 Task: Make in the project AgileDrive a sprint 'Refinement Sprint'. Create in the project AgileDrive a sprint 'Refinement Sprint'. Add in the project AgileDrive a sprint 'Refinement Sprint'
Action: Mouse moved to (208, 63)
Screenshot: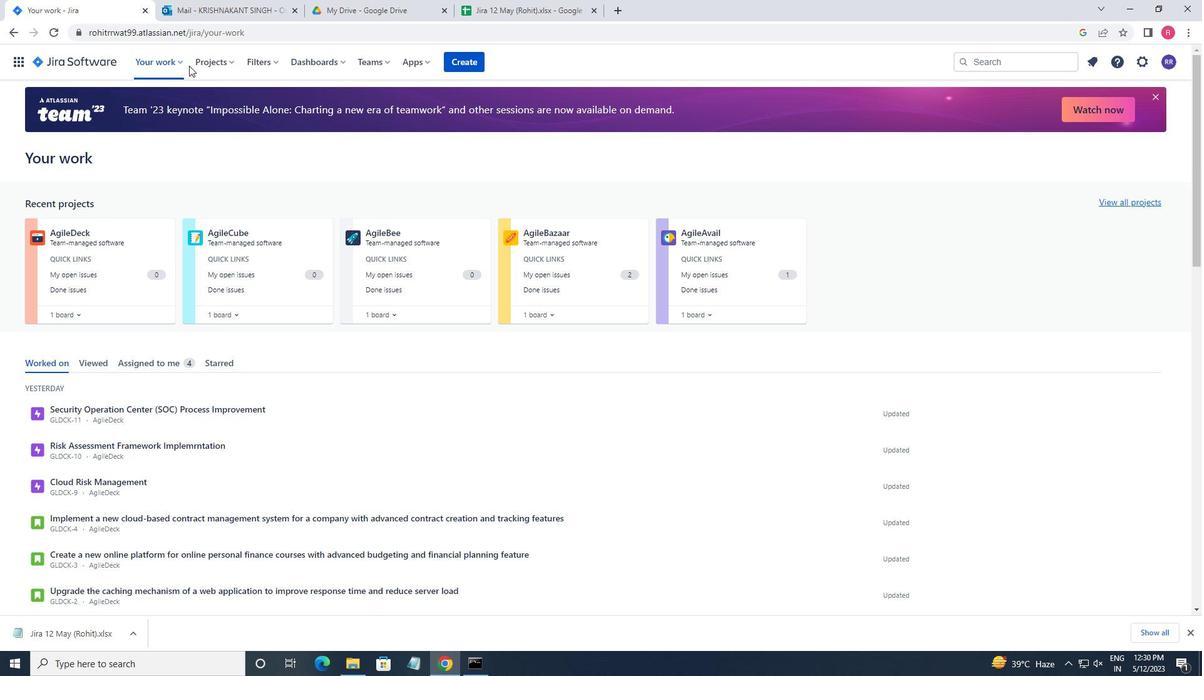 
Action: Mouse pressed left at (208, 63)
Screenshot: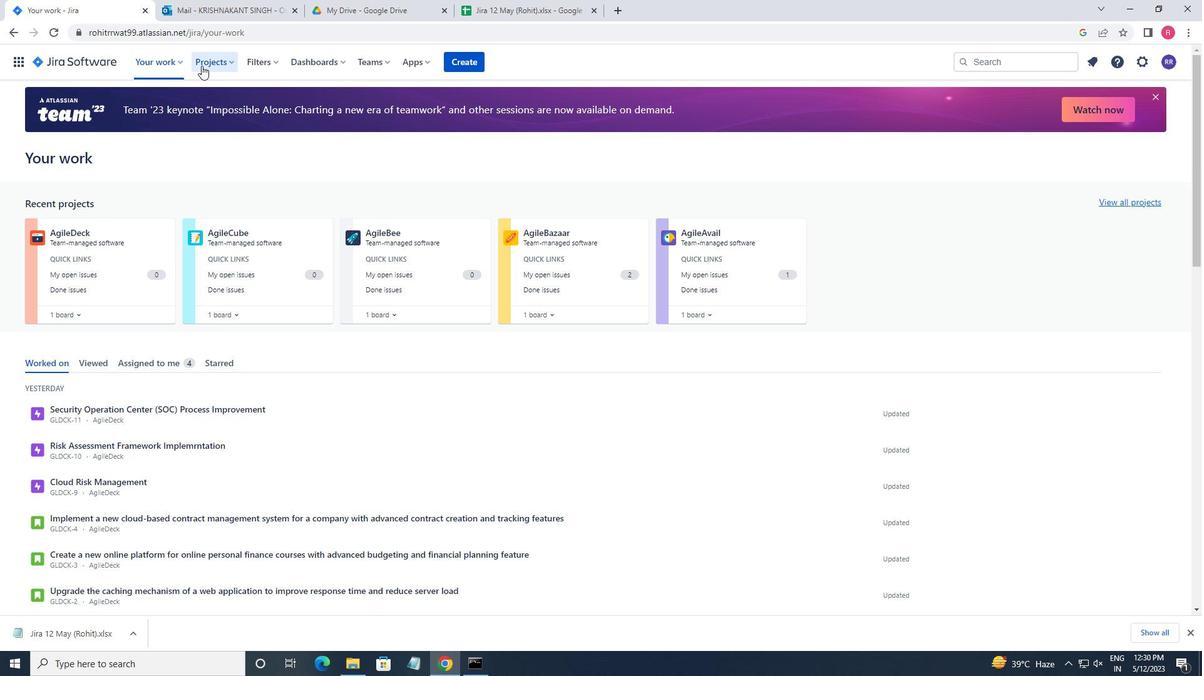 
Action: Mouse moved to (253, 117)
Screenshot: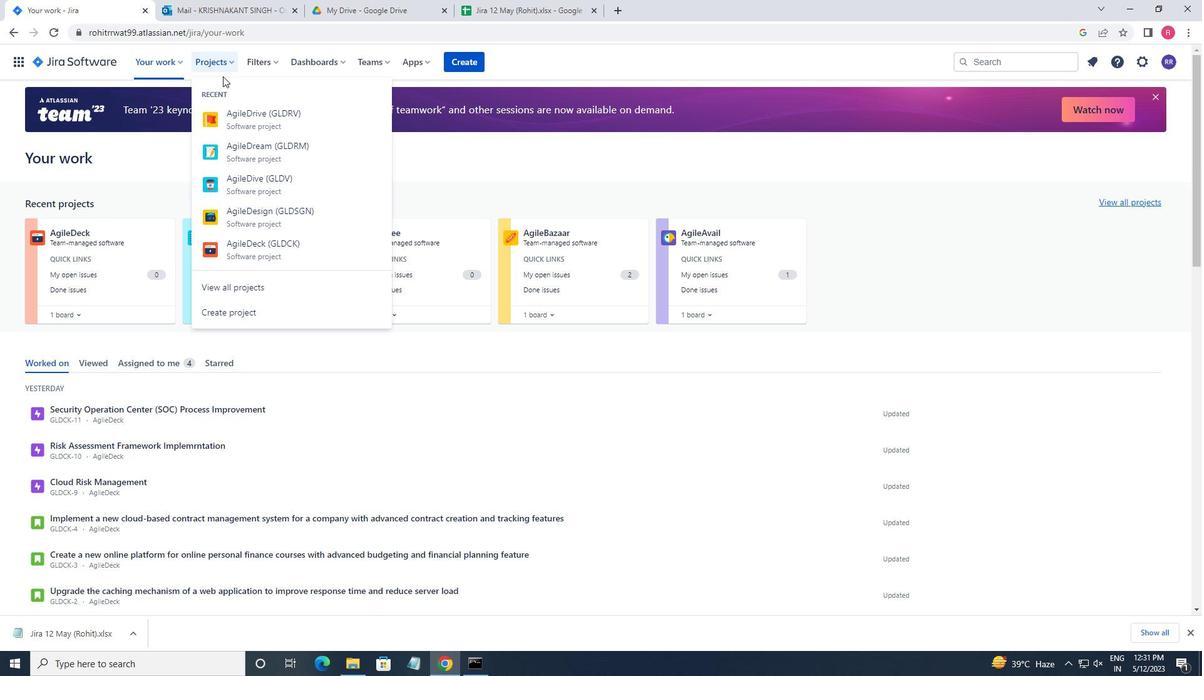 
Action: Mouse pressed left at (253, 117)
Screenshot: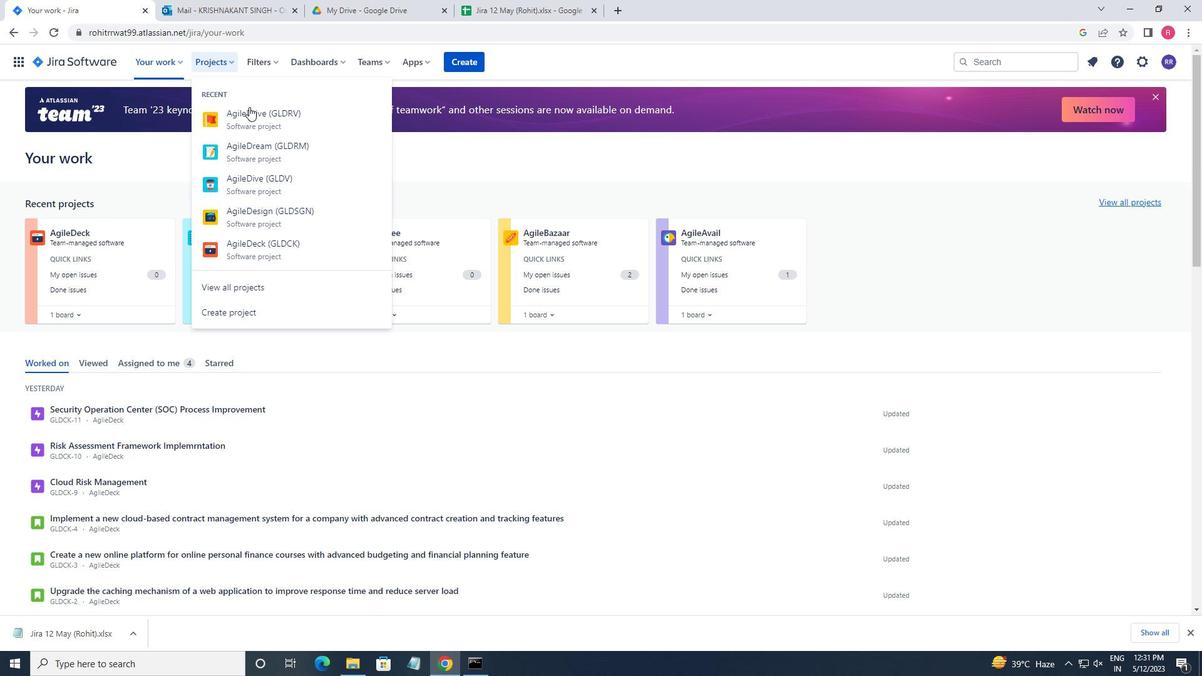 
Action: Mouse moved to (43, 182)
Screenshot: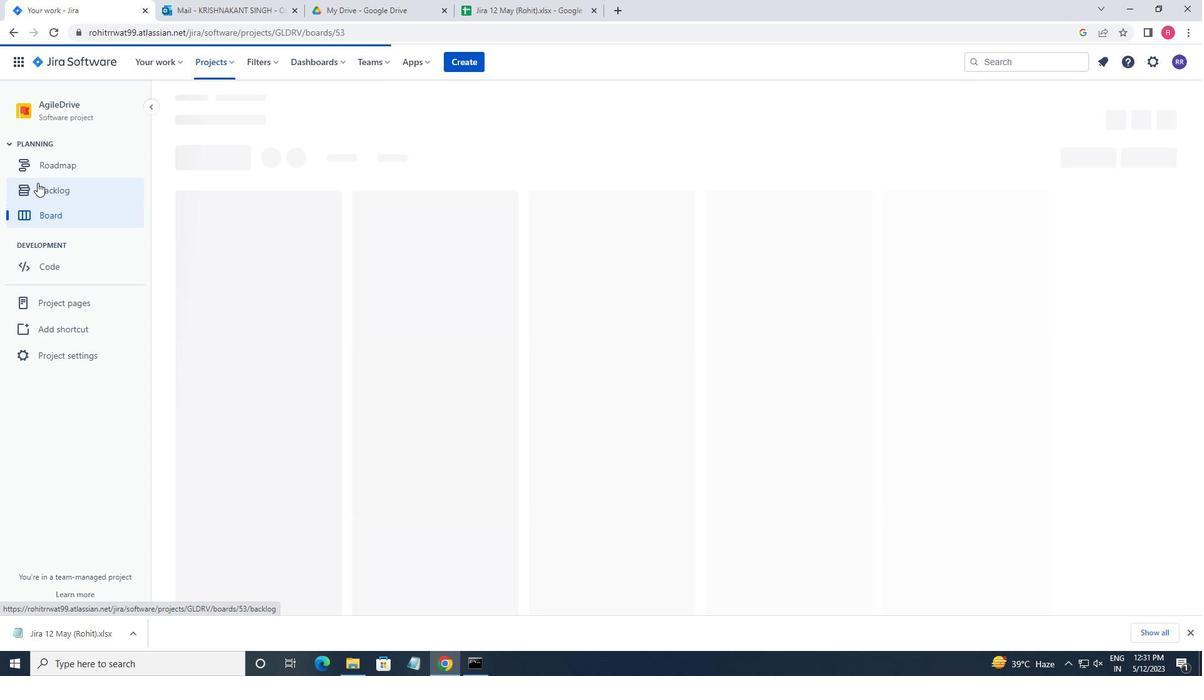 
Action: Mouse pressed left at (43, 182)
Screenshot: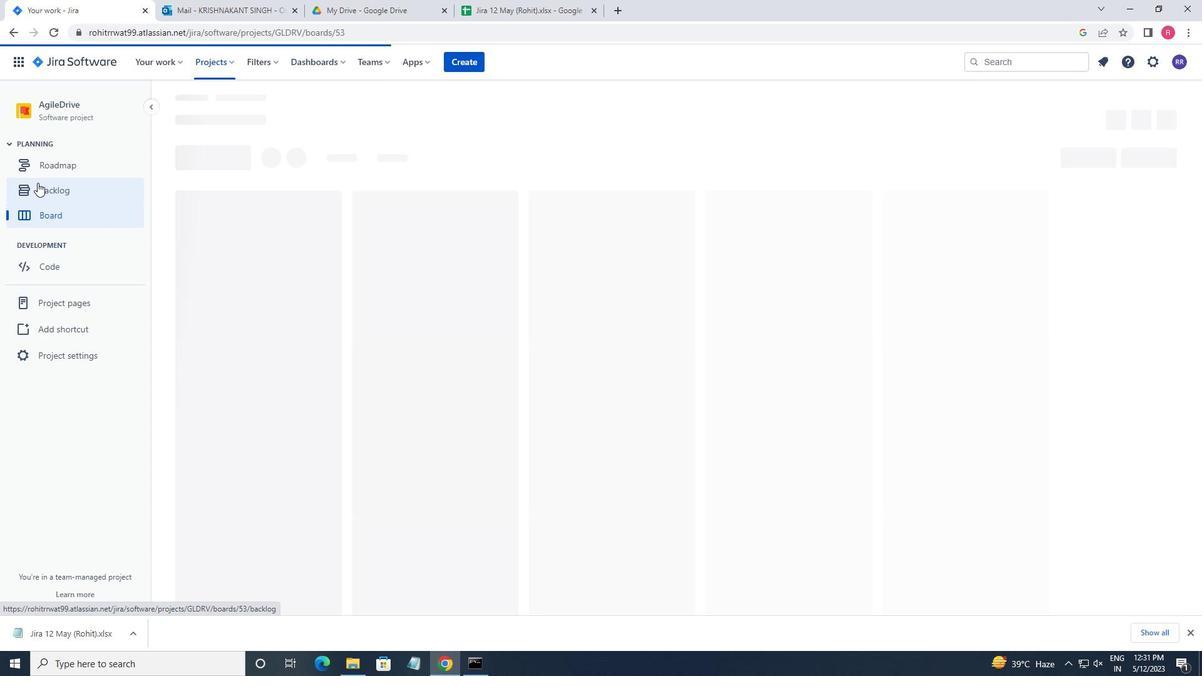 
Action: Mouse moved to (452, 198)
Screenshot: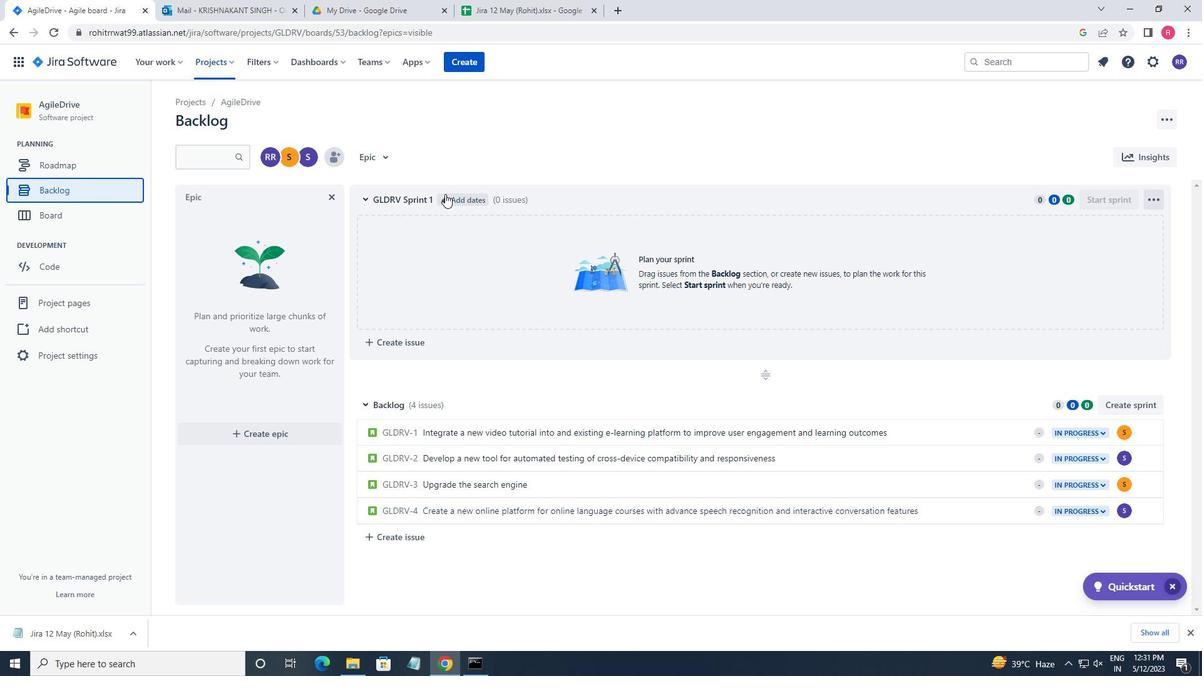 
Action: Mouse pressed left at (452, 198)
Screenshot: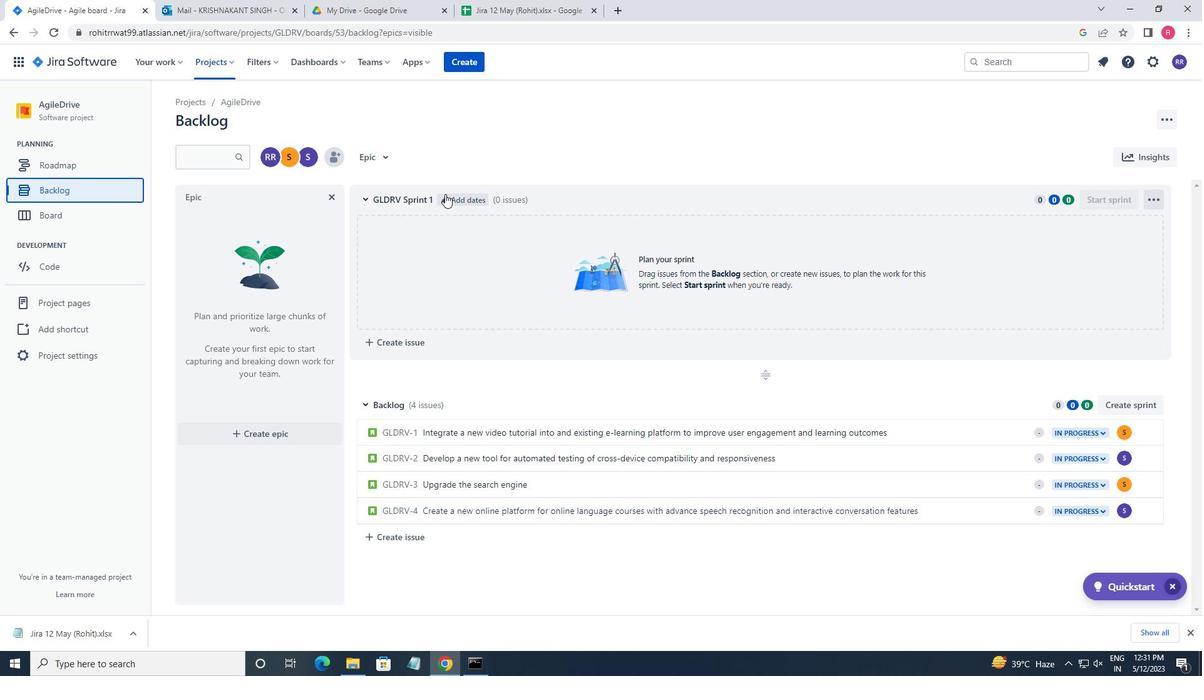 
Action: Key pressed <Key.backspace><Key.backspace><Key.backspace><Key.backspace><Key.backspace><Key.backspace><Key.backspace><Key.backspace><Key.backspace><Key.backspace><Key.backspace><Key.backspace><Key.backspace><Key.backspace><Key.backspace>
Screenshot: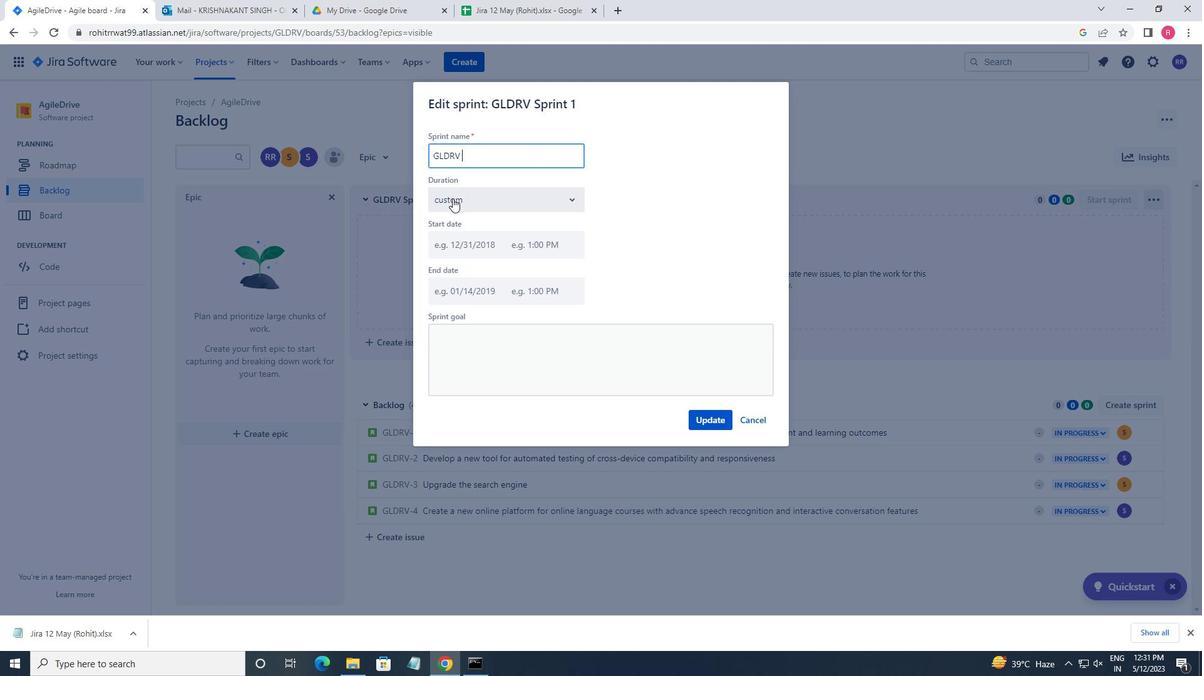 
Action: Mouse moved to (452, 198)
Screenshot: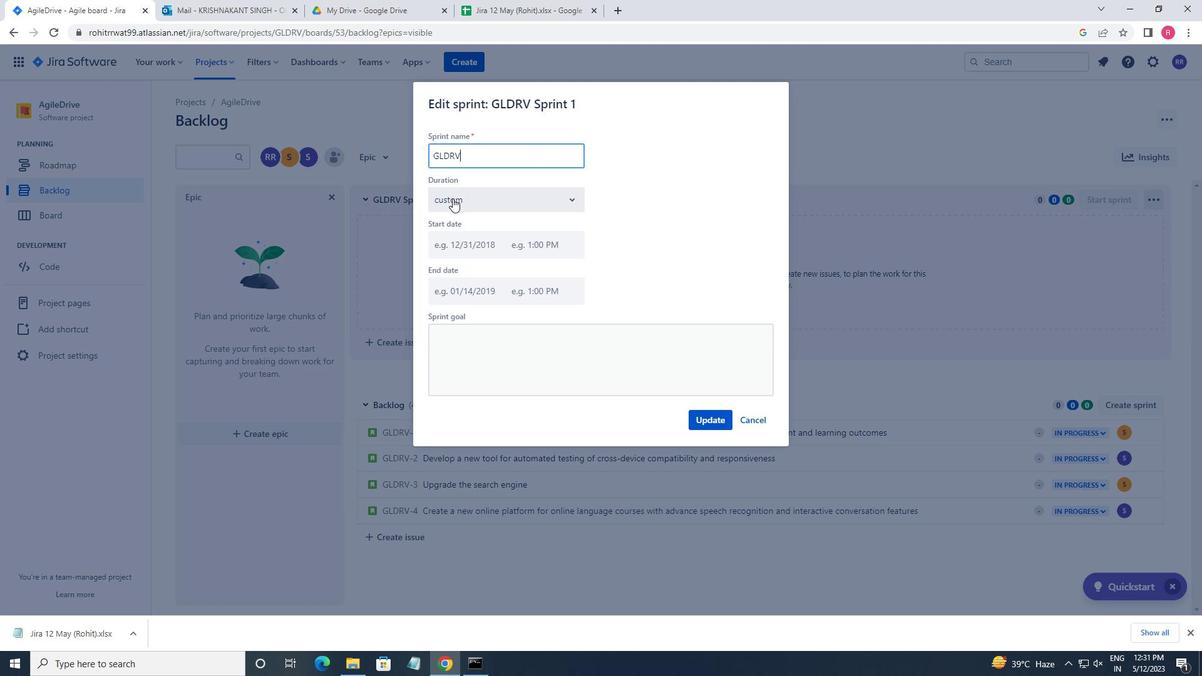 
Action: Key pressed <Key.backspace>
Screenshot: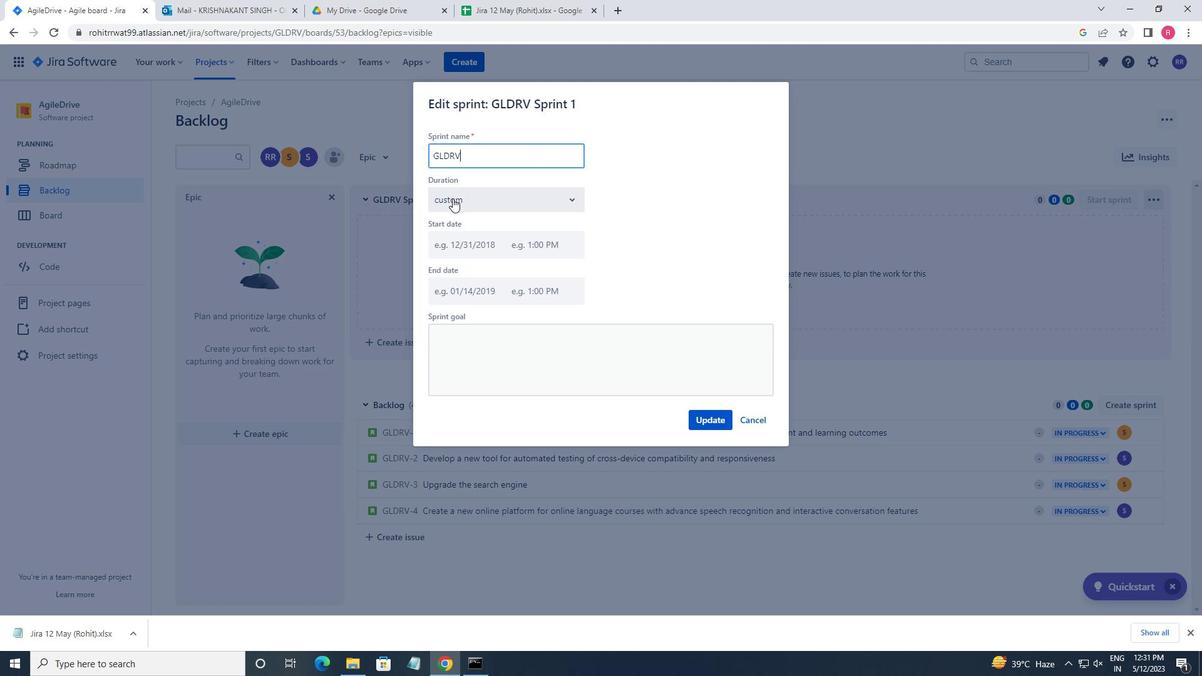 
Action: Mouse moved to (452, 198)
Screenshot: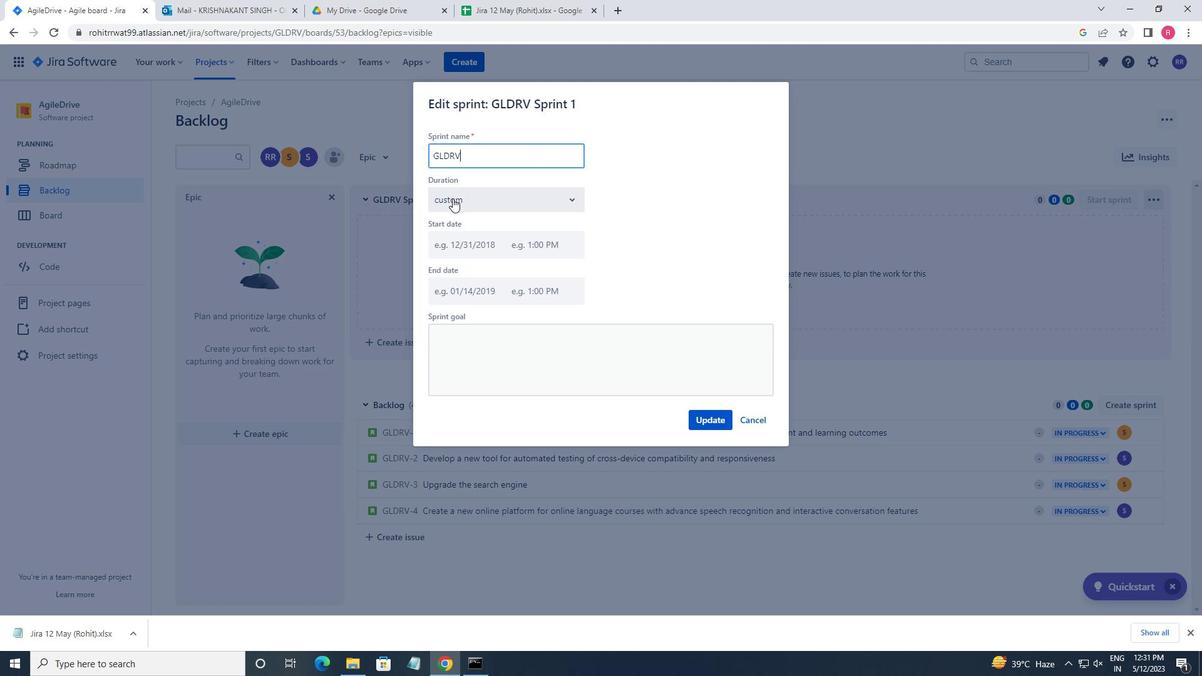 
Action: Key pressed <Key.backspace><Key.backspace>
Screenshot: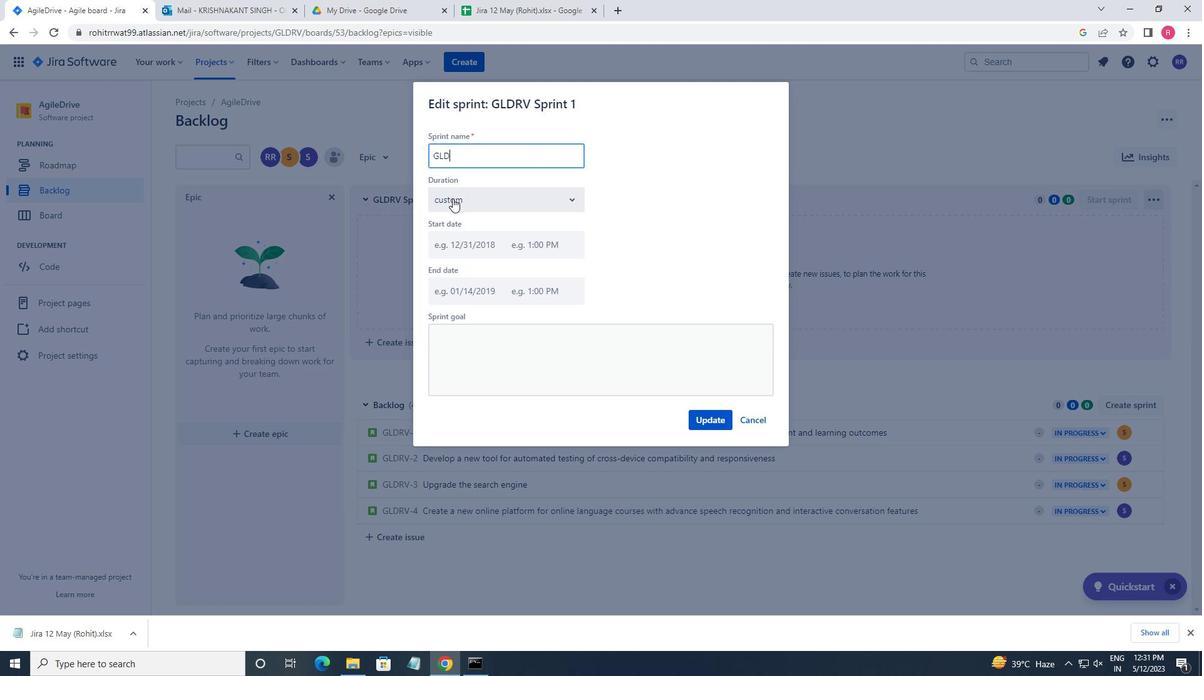 
Action: Mouse moved to (452, 199)
Screenshot: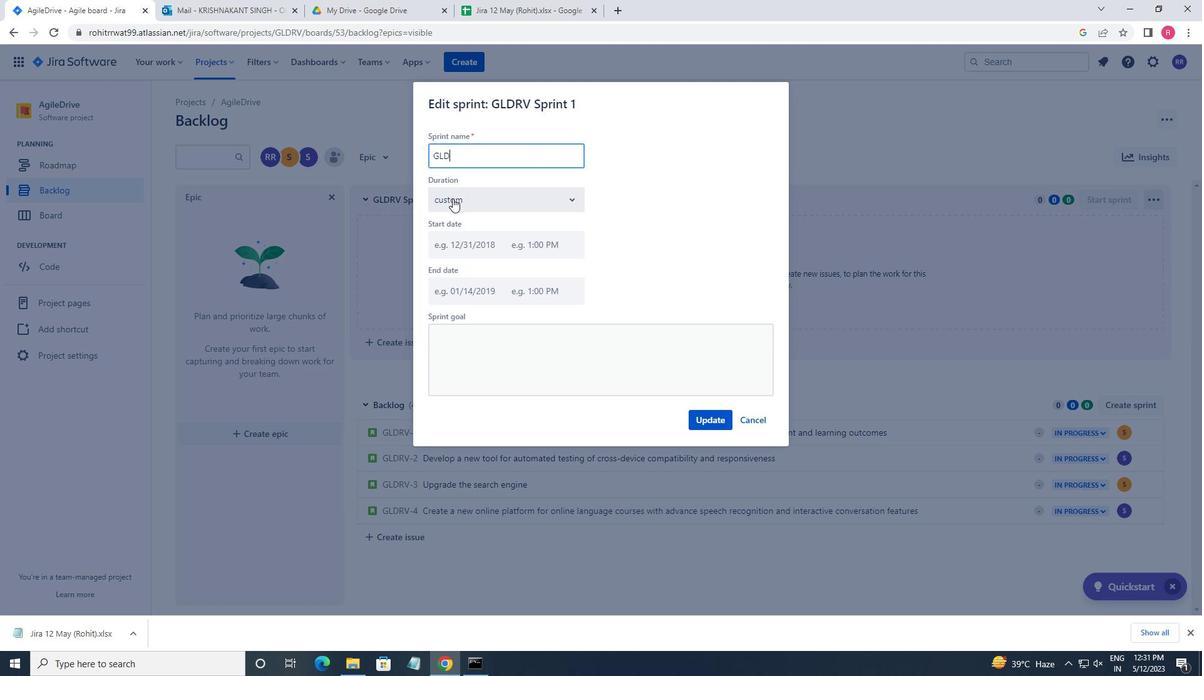 
Action: Key pressed <Key.backspace><Key.backspace><Key.backspace><Key.backspace>
Screenshot: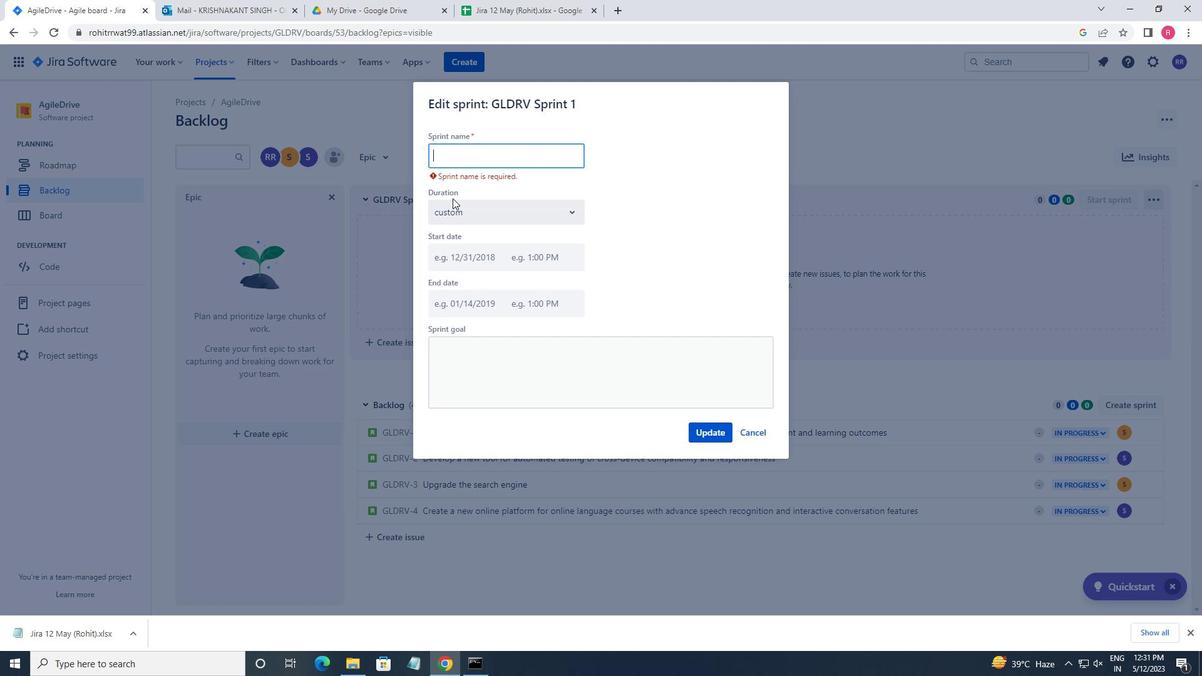 
Action: Mouse moved to (451, 199)
Screenshot: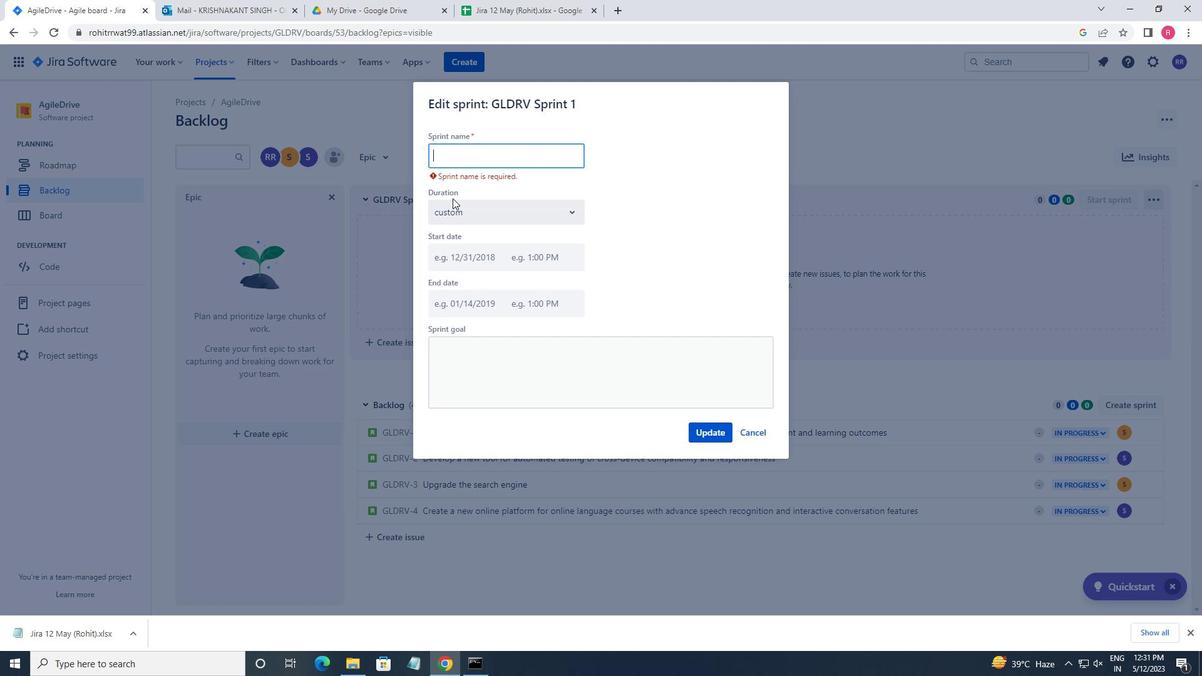
Action: Key pressed <Key.backspace><Key.backspace><Key.backspace><Key.backspace><Key.backspace><Key.backspace><Key.backspace><Key.backspace><Key.backspace><Key.backspace><Key.backspace><Key.backspace><Key.backspace><Key.backspace><Key.backspace><Key.backspace><Key.backspace><Key.backspace><Key.backspace><Key.backspace><Key.backspace><Key.backspace><Key.backspace><Key.backspace><Key.backspace><Key.backspace><Key.backspace><Key.backspace><Key.backspace><Key.backspace><Key.backspace><Key.backspace><Key.backspace><Key.backspace><Key.backspace><Key.backspace><Key.backspace><Key.backspace><Key.shift>REFINEMENT<Key.space><Key.shift>SPRINT
Screenshot: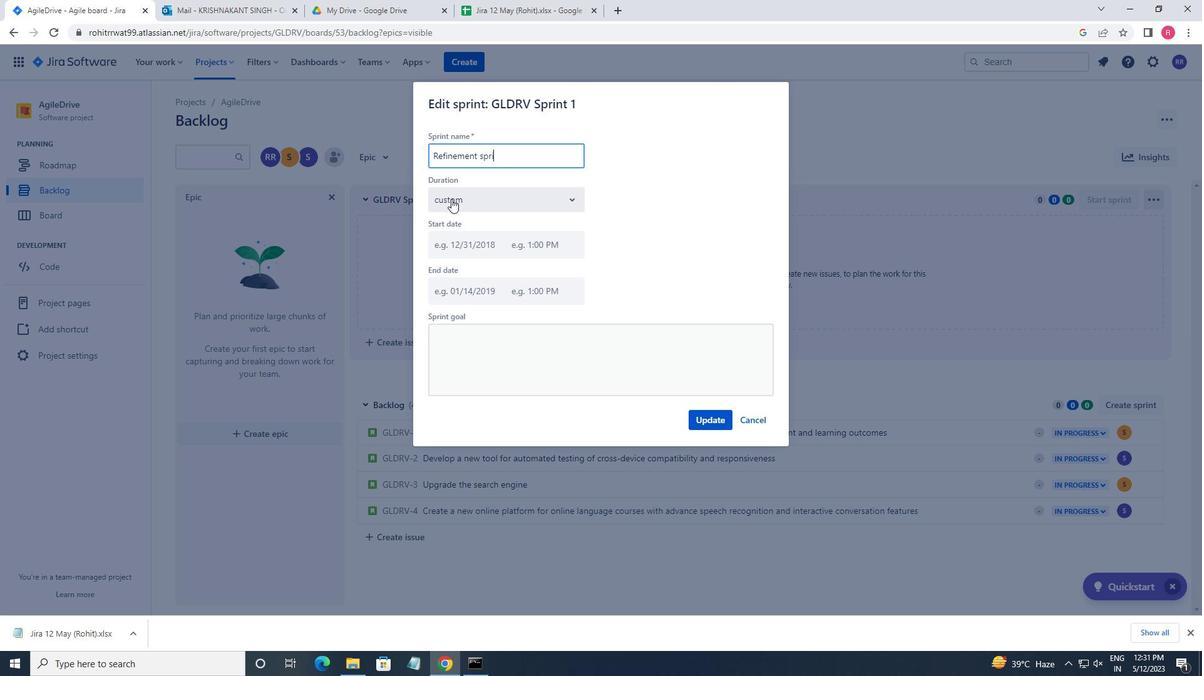 
Action: Mouse moved to (716, 424)
Screenshot: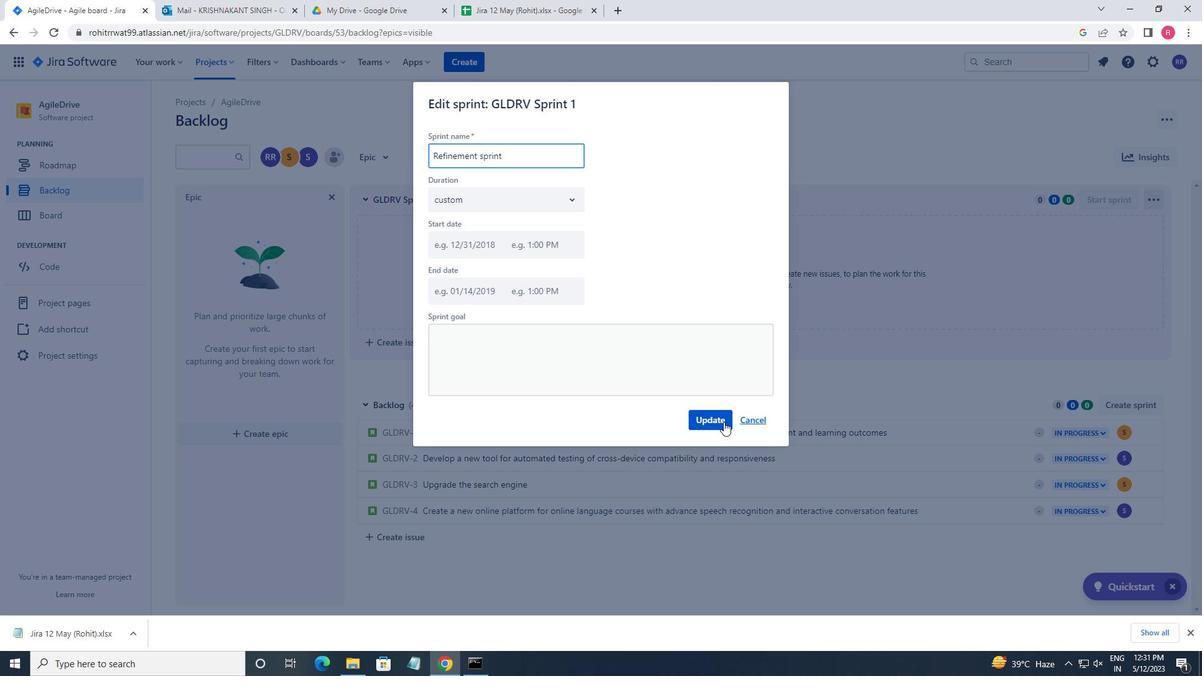
Action: Mouse pressed left at (716, 424)
Screenshot: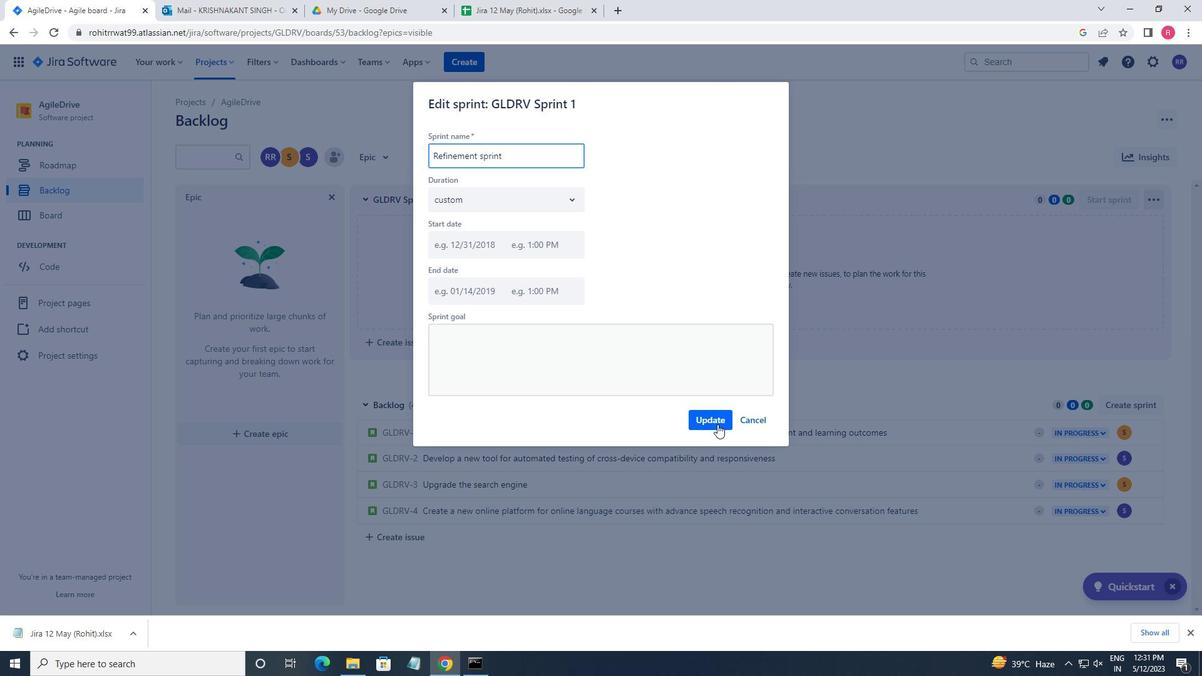 
Action: Mouse moved to (1125, 409)
Screenshot: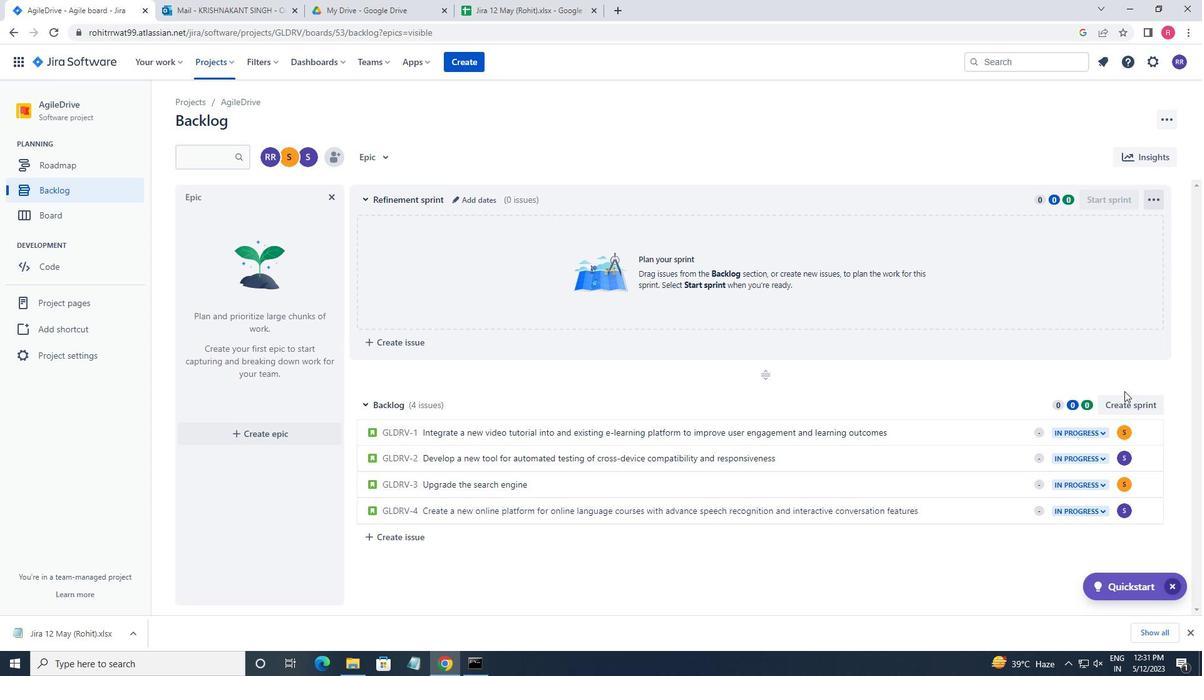 
Action: Mouse pressed left at (1125, 409)
Screenshot: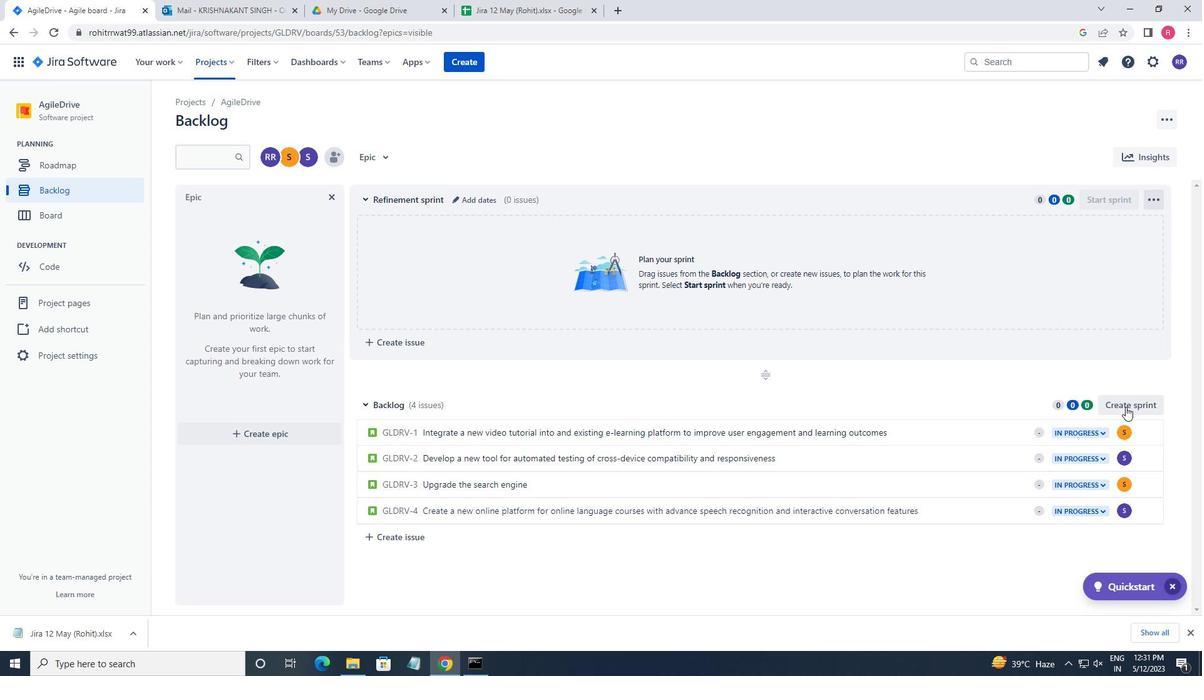 
Action: Mouse moved to (458, 407)
Screenshot: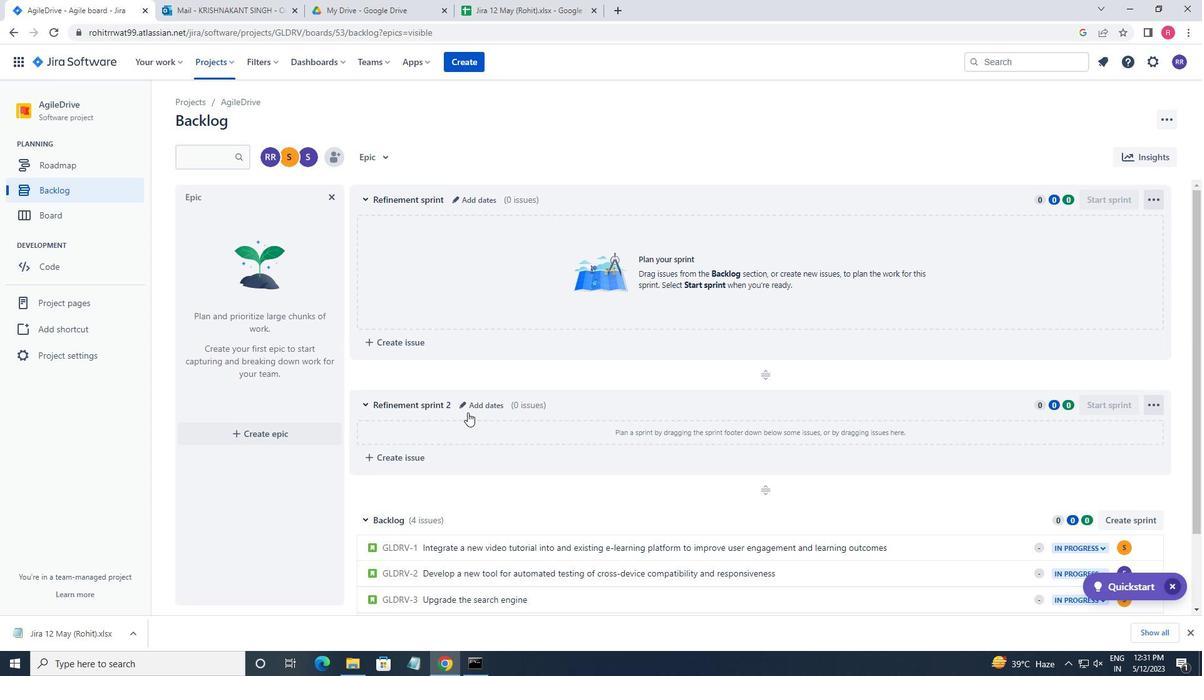 
Action: Mouse pressed left at (458, 407)
Screenshot: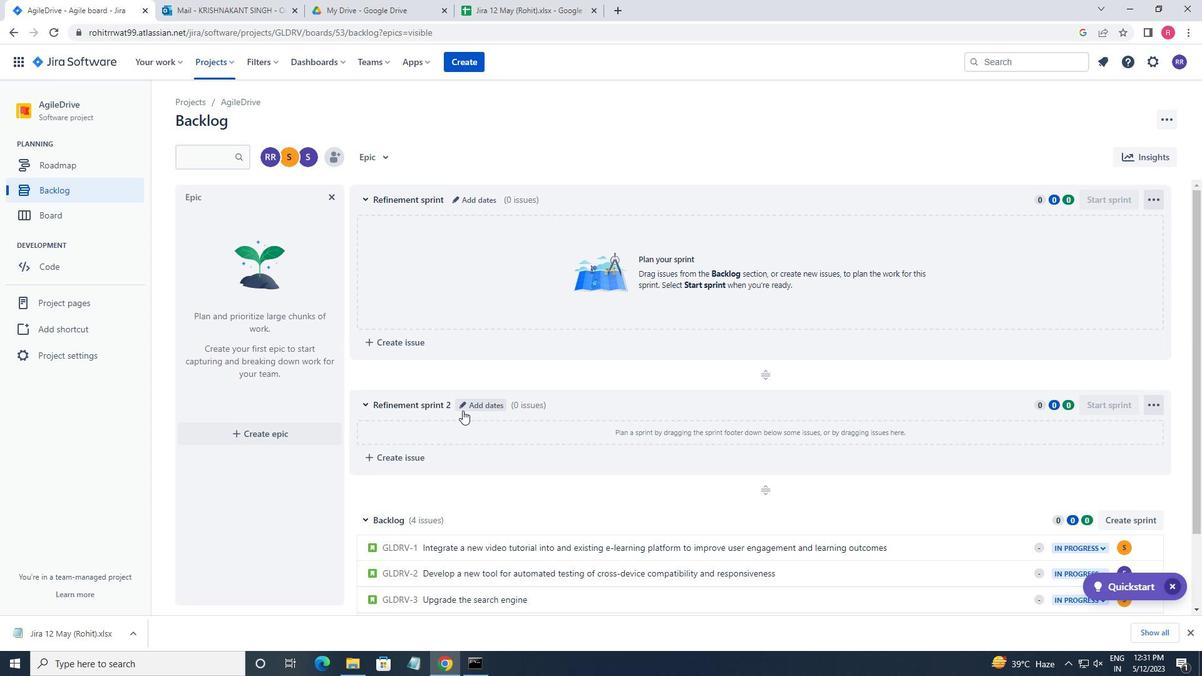 
Action: Mouse moved to (431, 364)
Screenshot: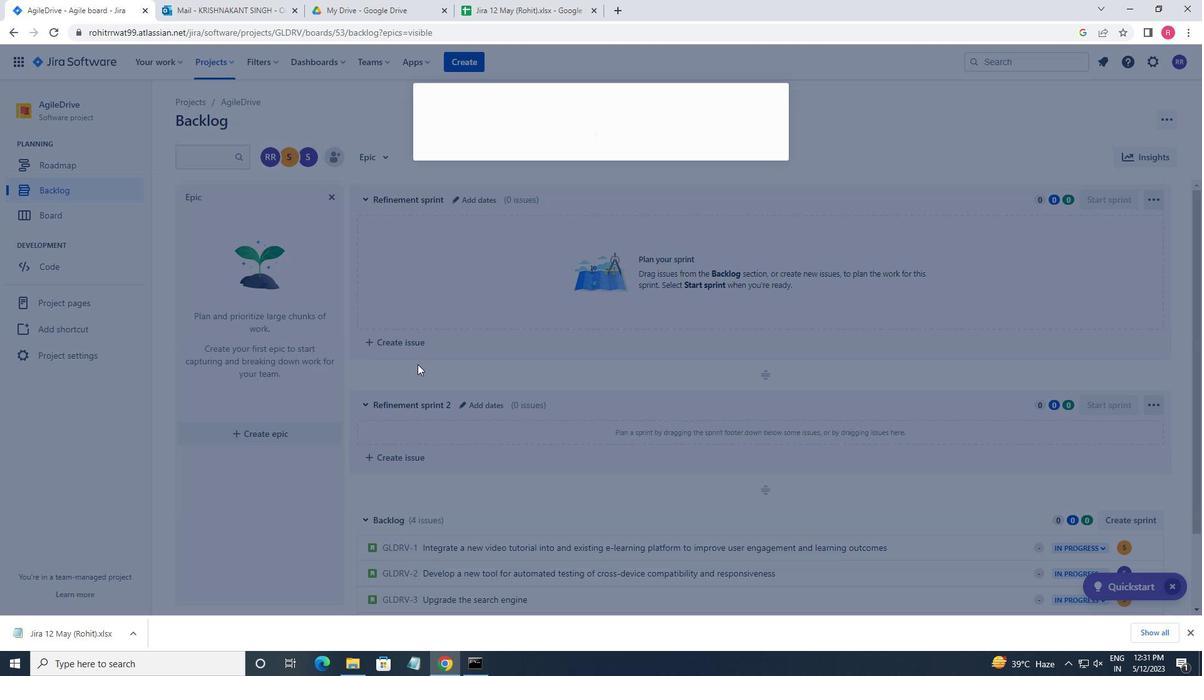 
Action: Key pressed <Key.backspace><Key.enter>
Screenshot: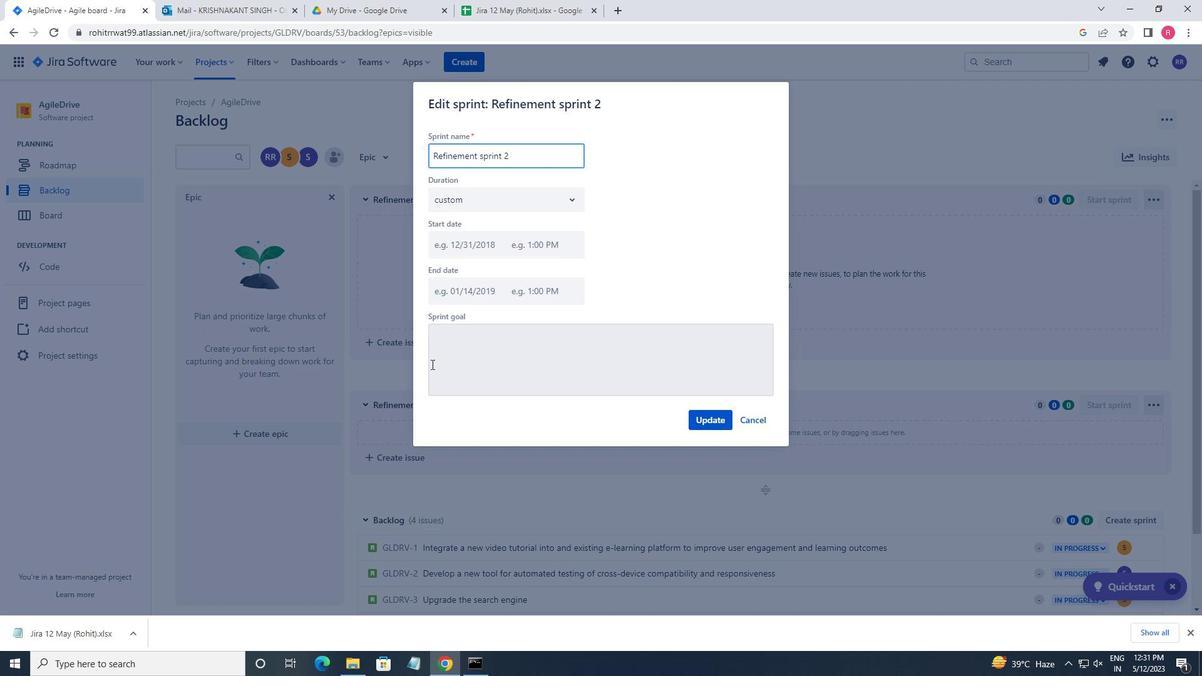 
Action: Mouse moved to (1116, 516)
Screenshot: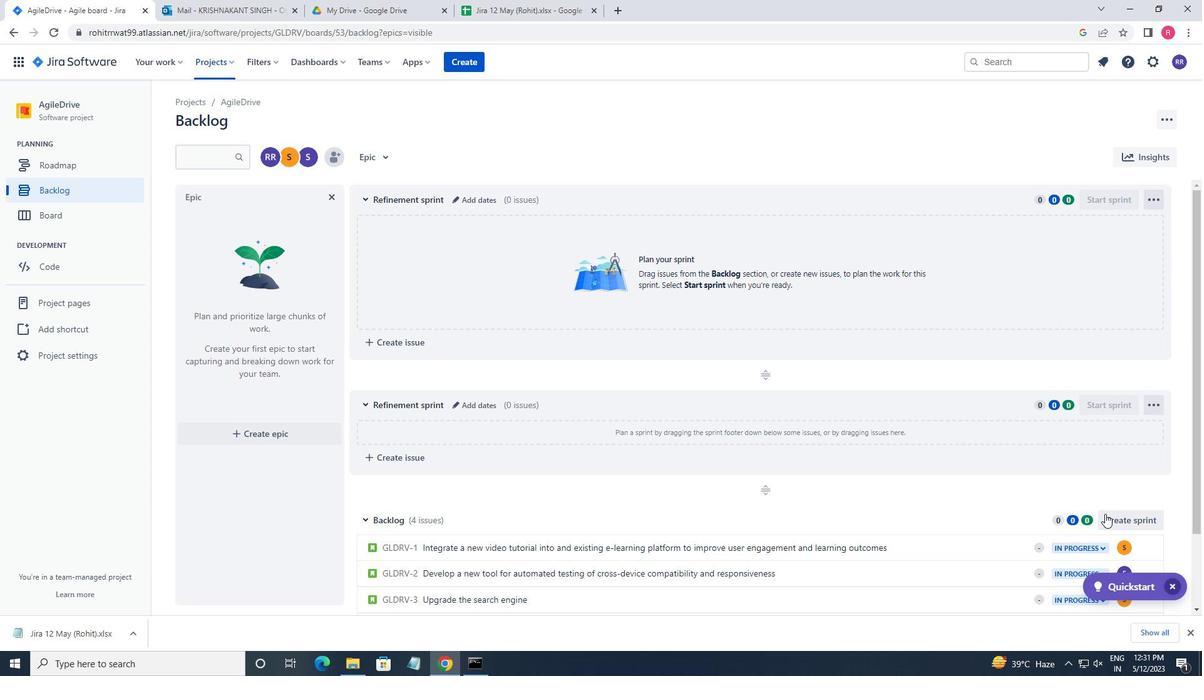 
Action: Mouse pressed left at (1116, 516)
Screenshot: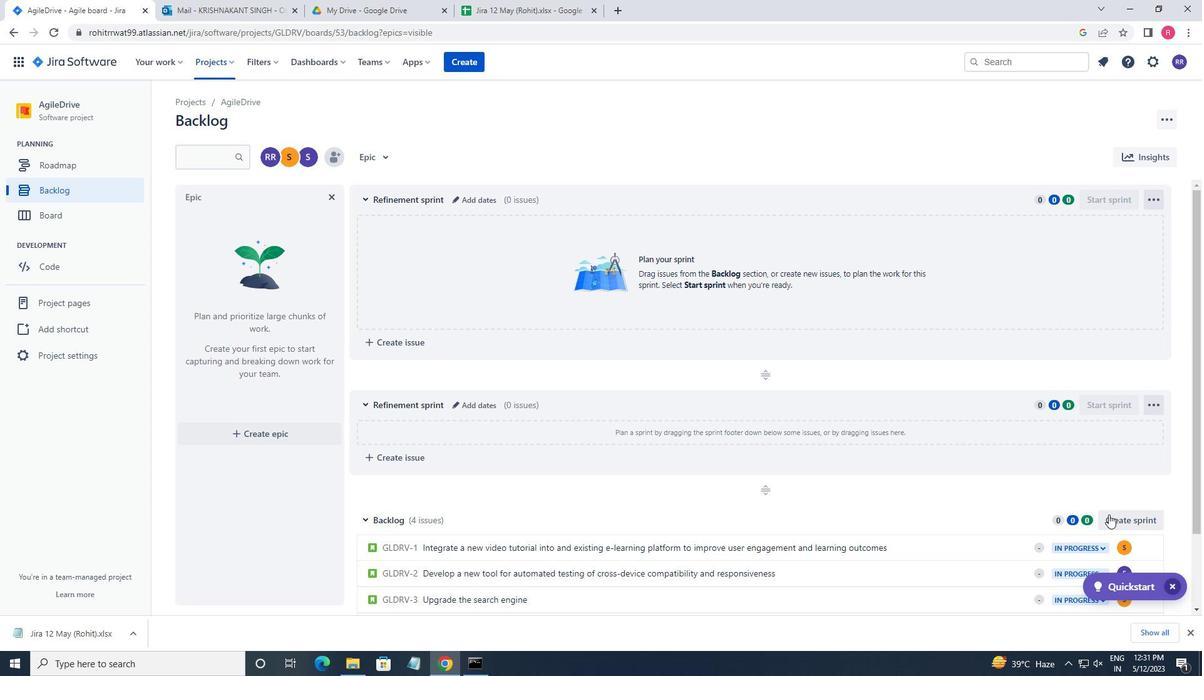 
Action: Mouse moved to (460, 518)
Screenshot: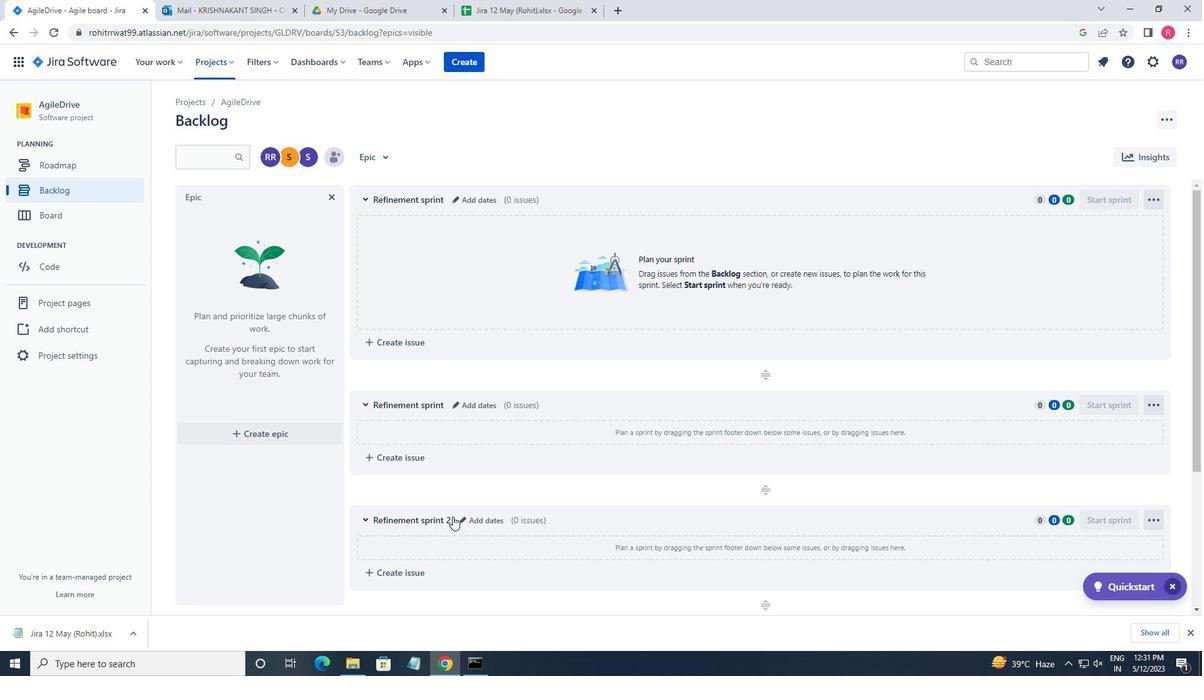 
Action: Mouse pressed left at (460, 518)
Screenshot: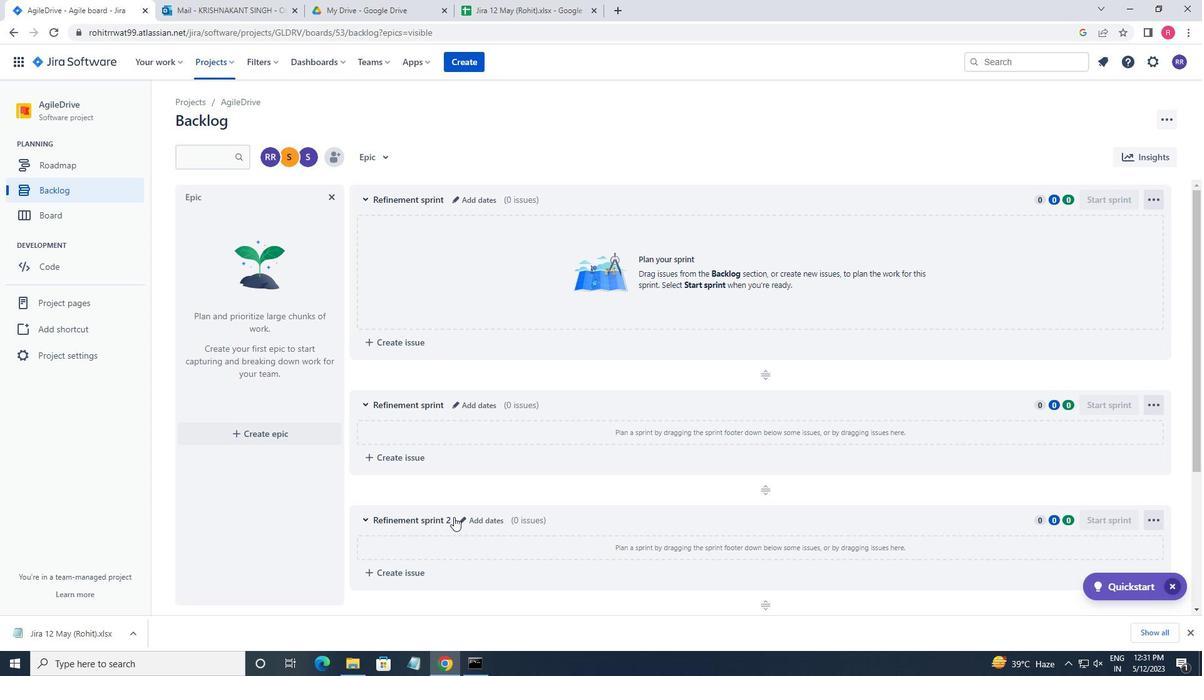 
Action: Mouse moved to (375, 251)
Screenshot: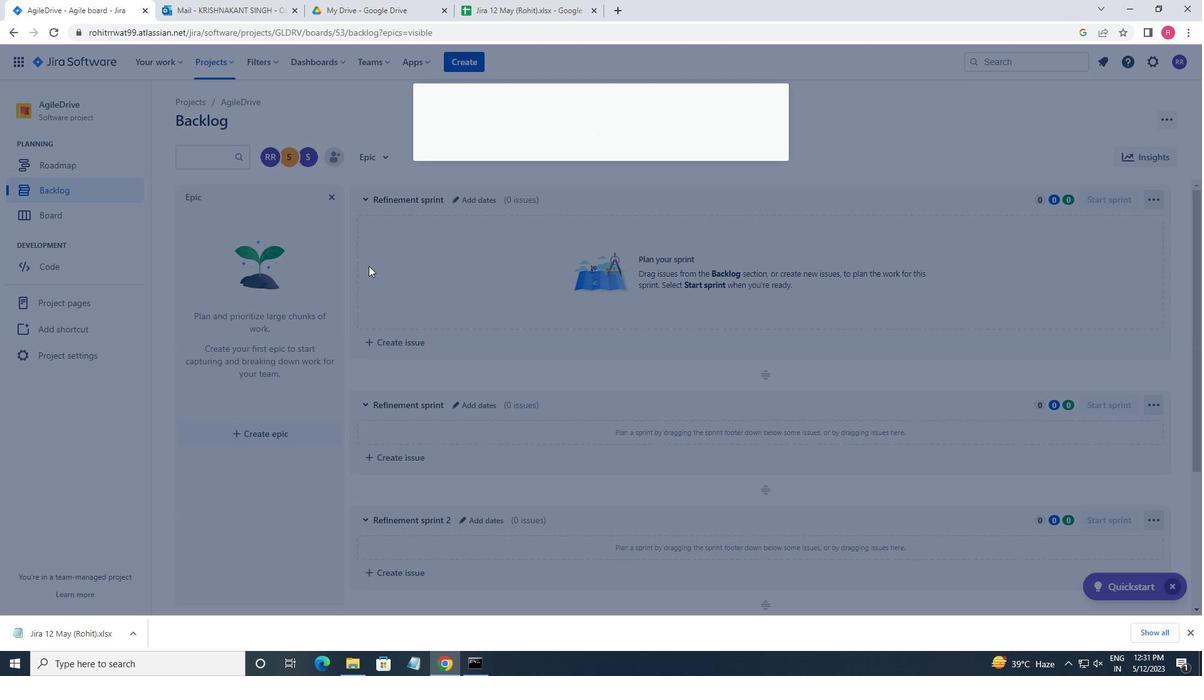 
Action: Key pressed <Key.backspace><Key.enter>
Screenshot: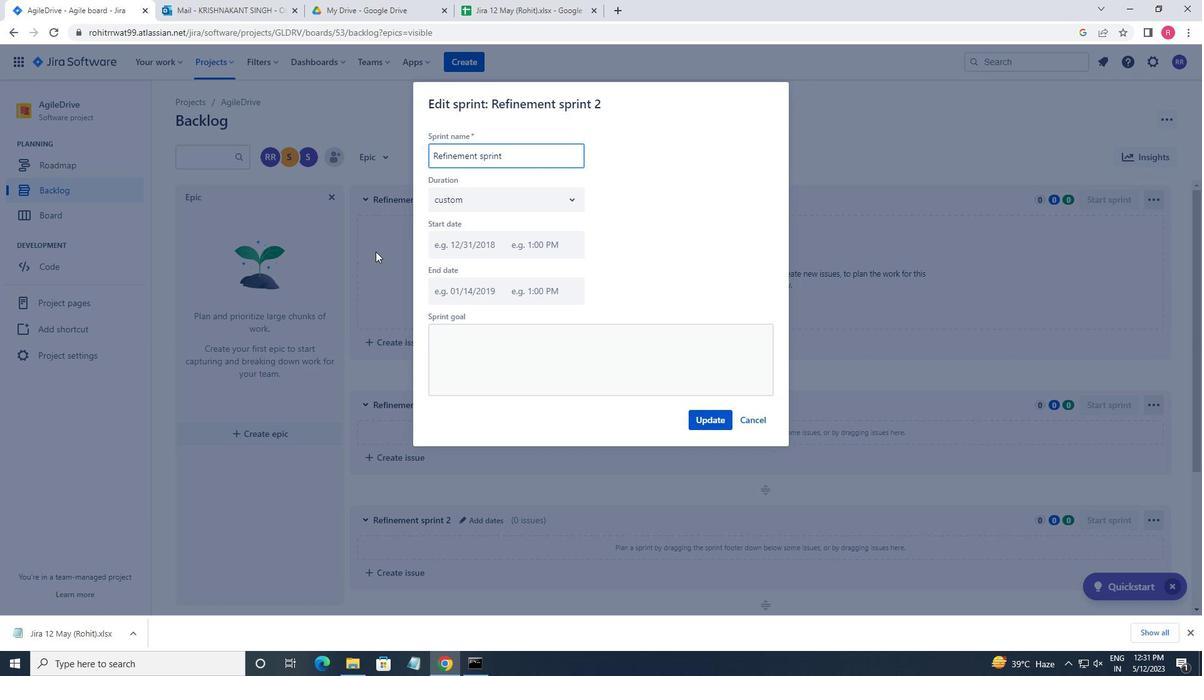 
Action: Mouse moved to (420, 324)
Screenshot: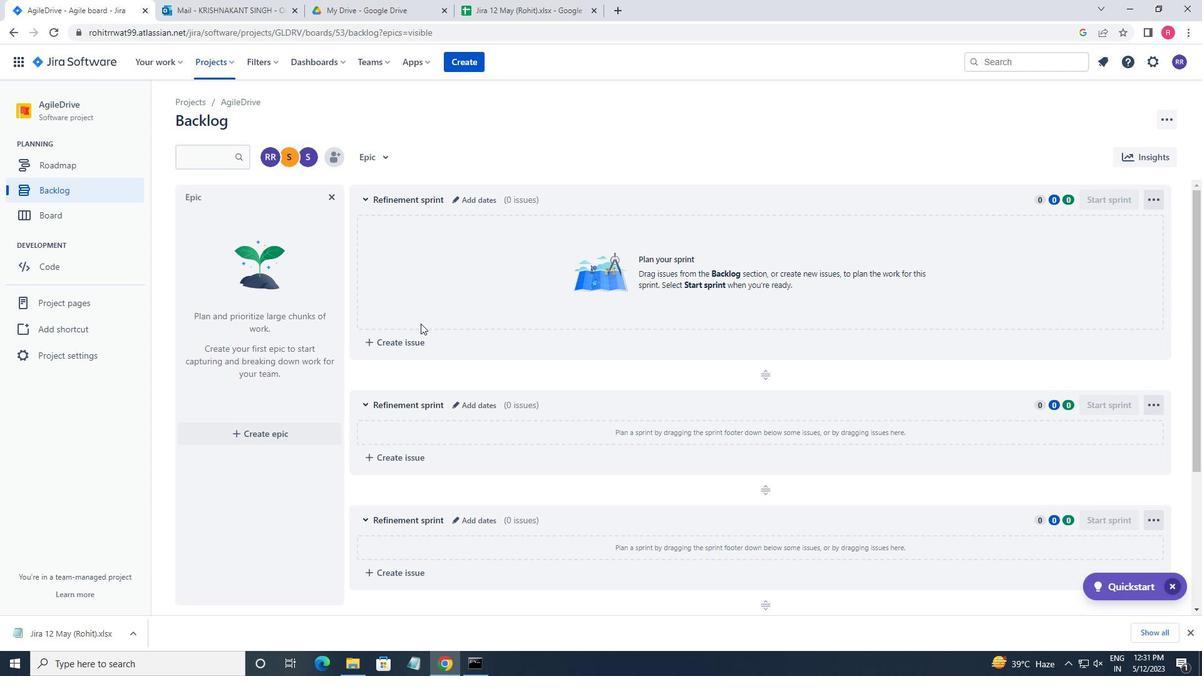 
